 Task: Sort the projects in the repository "Javascript" by least recently updated.
Action: Mouse moved to (971, 258)
Screenshot: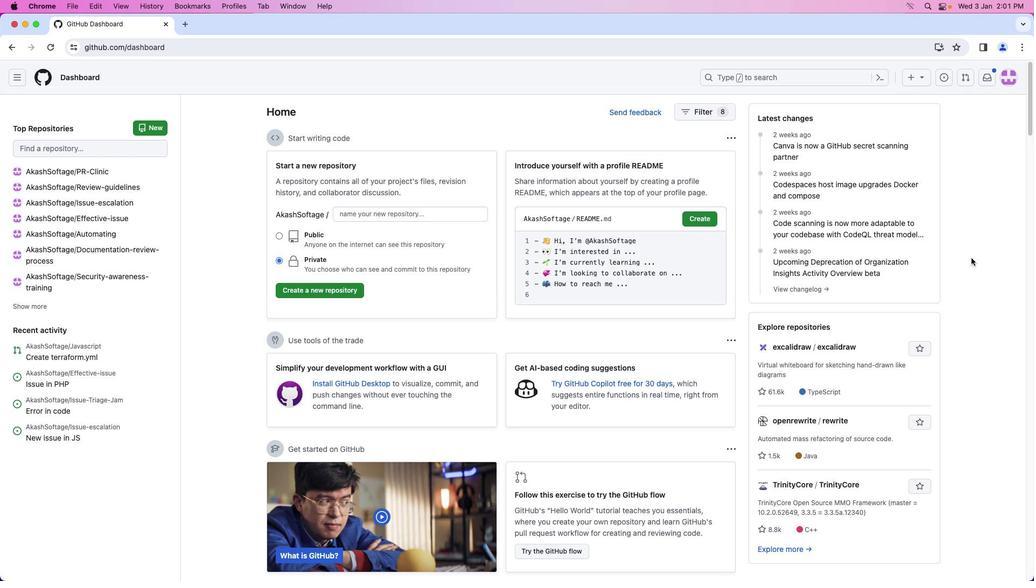 
Action: Mouse pressed left at (971, 258)
Screenshot: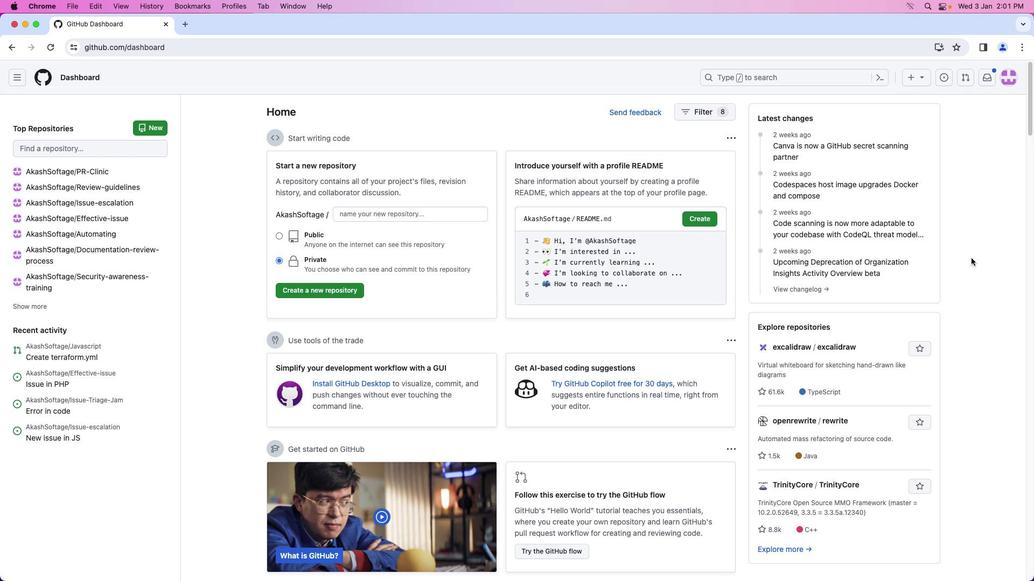 
Action: Mouse moved to (1011, 80)
Screenshot: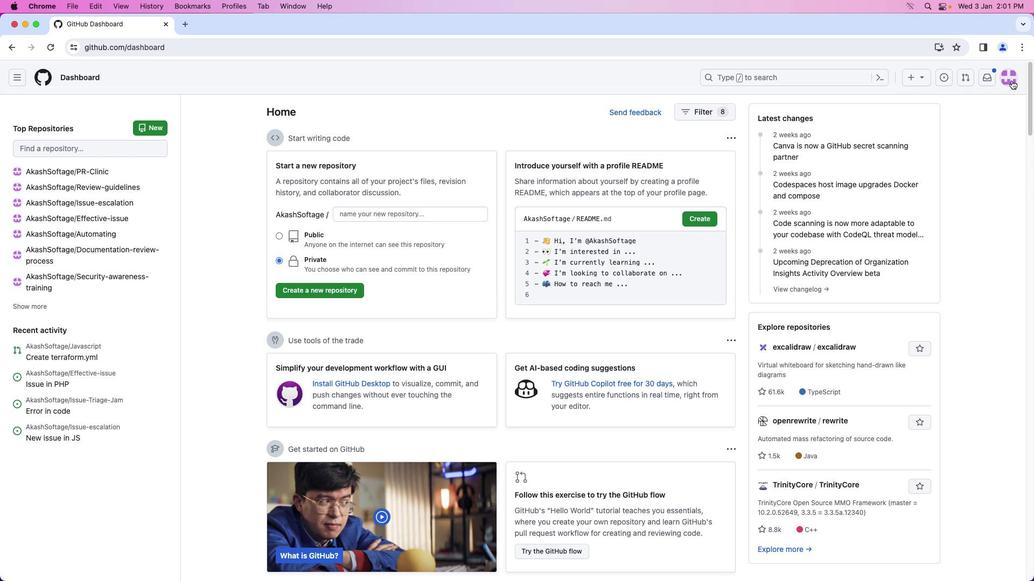 
Action: Mouse pressed left at (1011, 80)
Screenshot: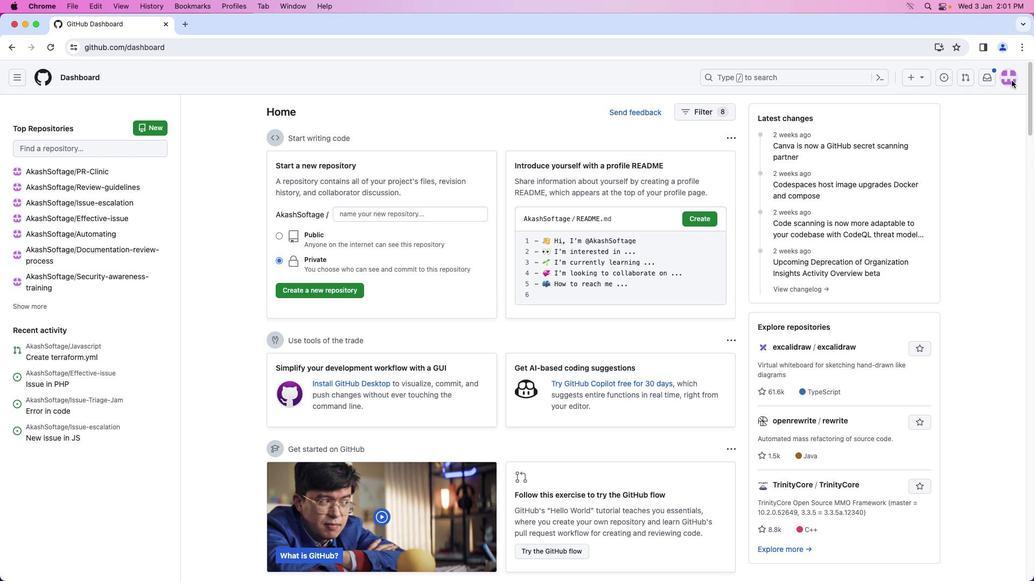 
Action: Mouse moved to (938, 172)
Screenshot: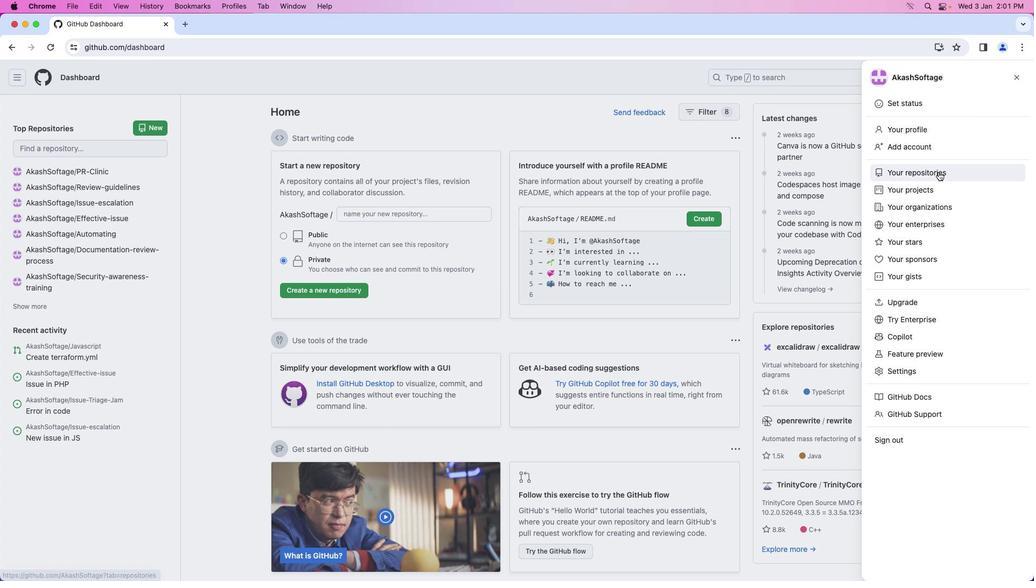 
Action: Mouse pressed left at (938, 172)
Screenshot: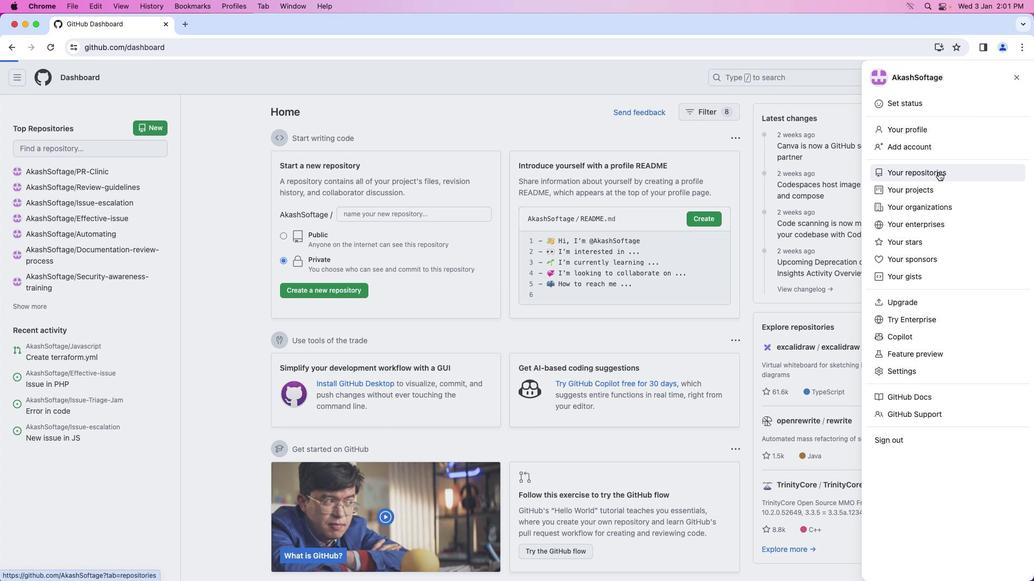 
Action: Mouse moved to (389, 178)
Screenshot: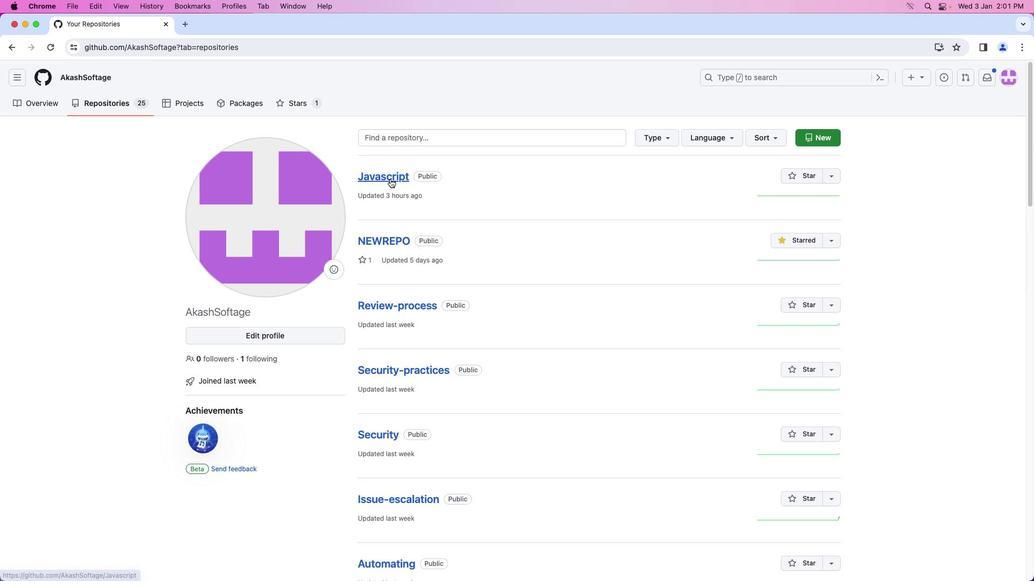 
Action: Mouse pressed left at (389, 178)
Screenshot: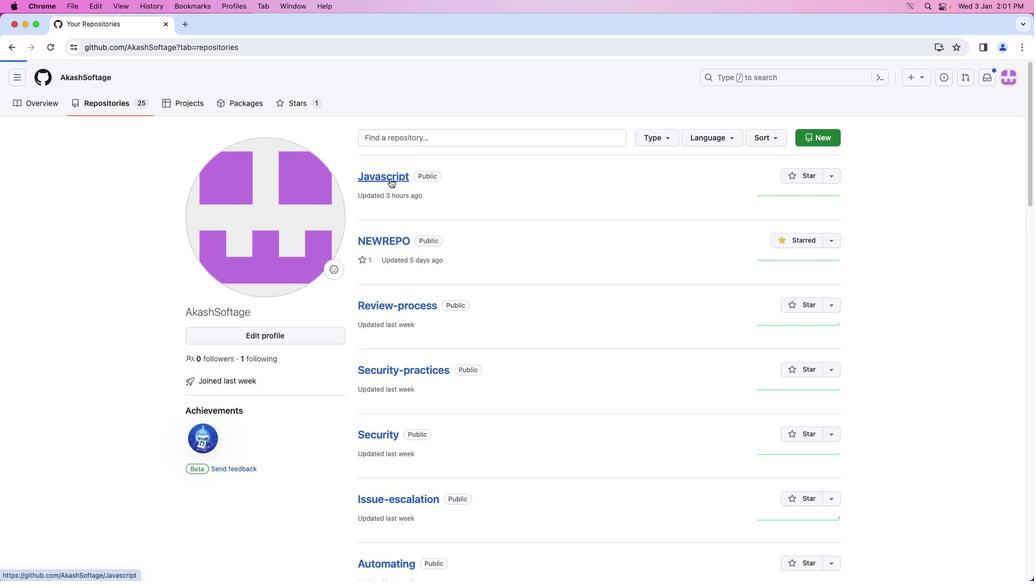 
Action: Mouse moved to (264, 103)
Screenshot: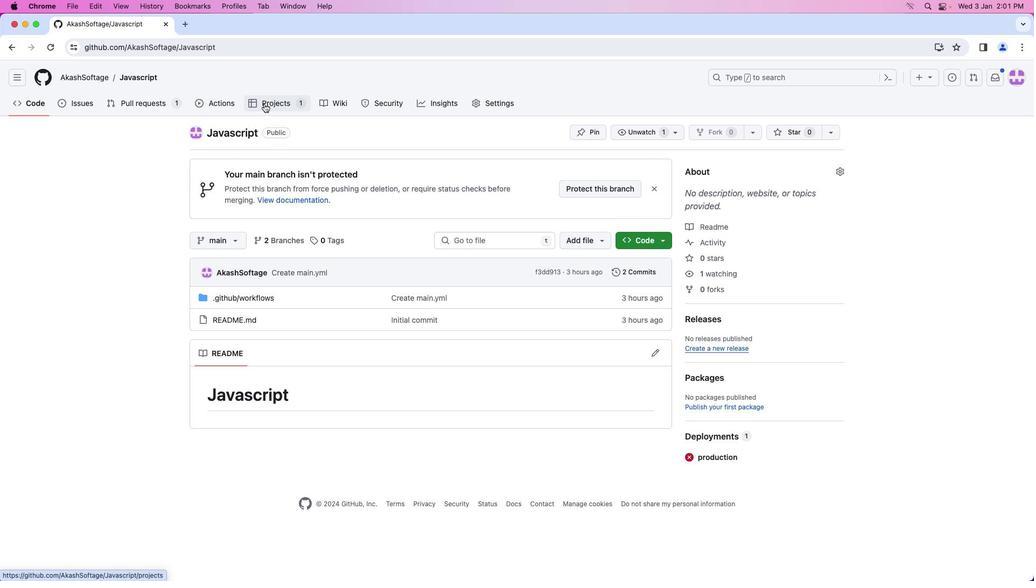 
Action: Mouse pressed left at (264, 103)
Screenshot: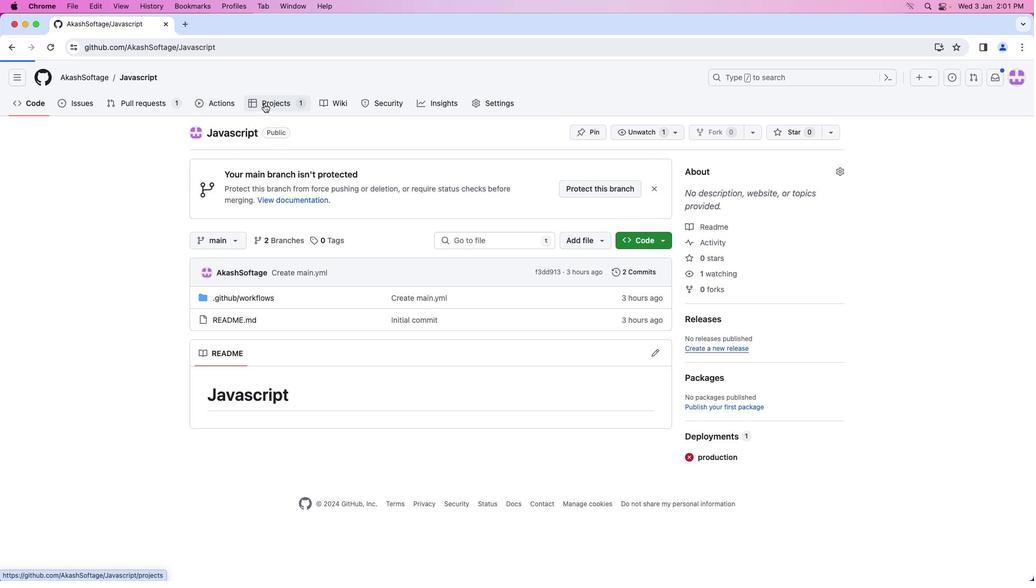 
Action: Mouse moved to (821, 265)
Screenshot: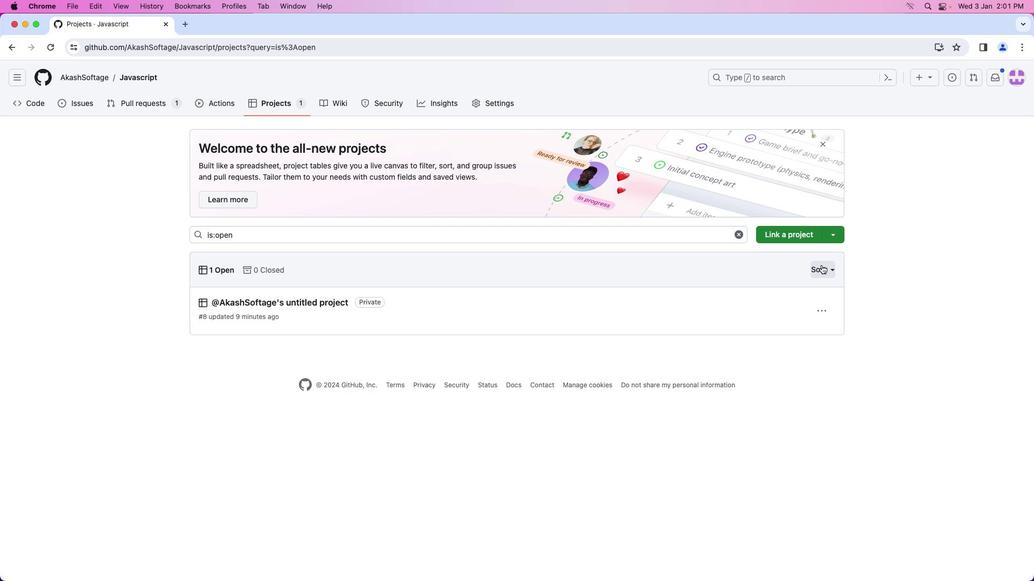 
Action: Mouse pressed left at (821, 265)
Screenshot: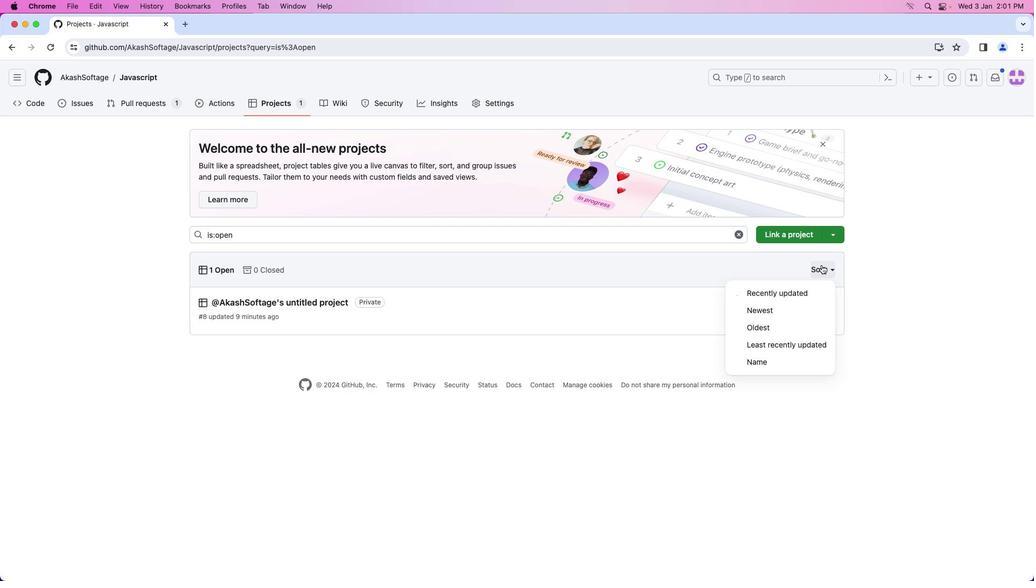 
Action: Mouse moved to (810, 348)
Screenshot: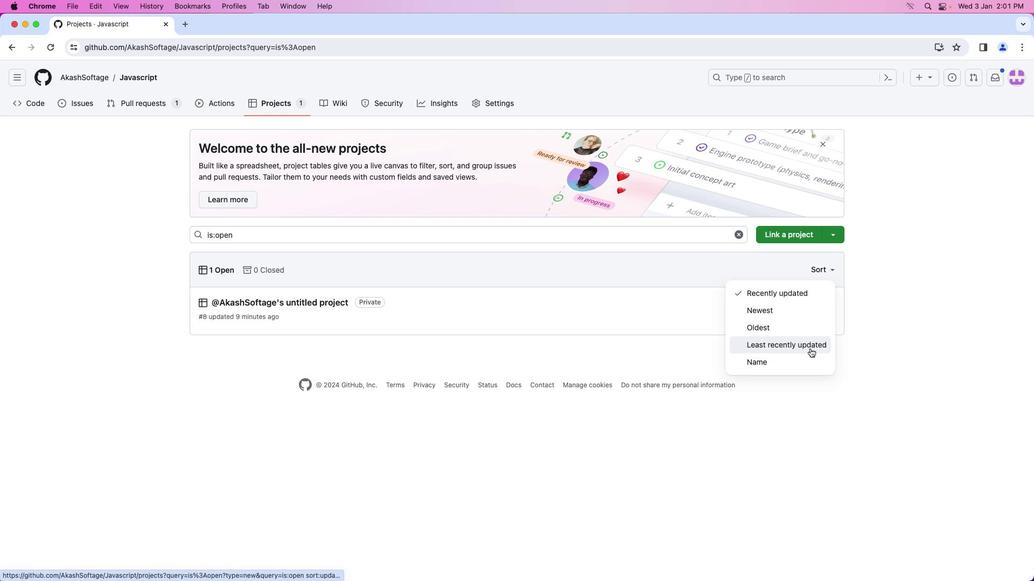 
Action: Mouse pressed left at (810, 348)
Screenshot: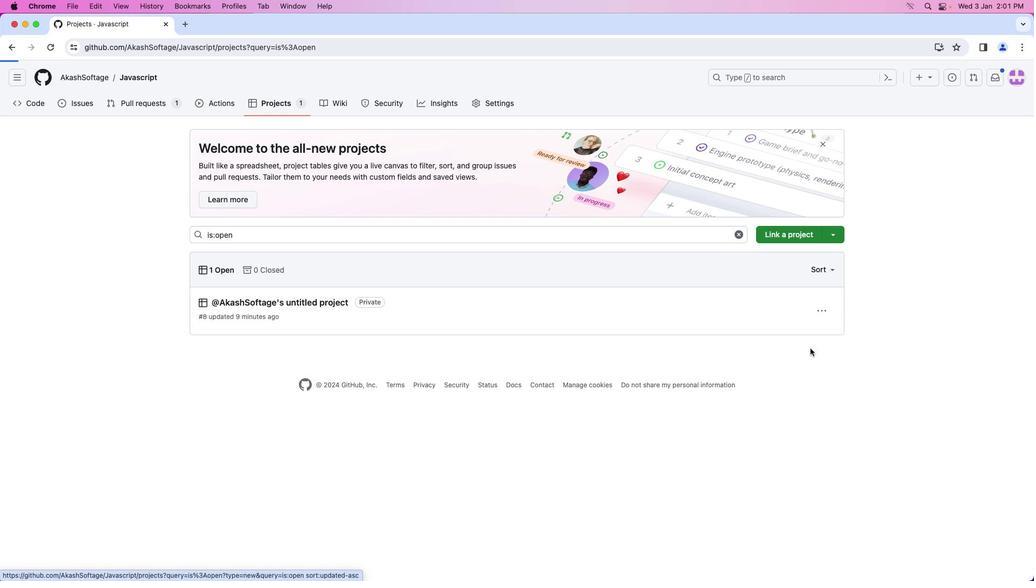 
Action: Mouse pressed left at (810, 348)
Screenshot: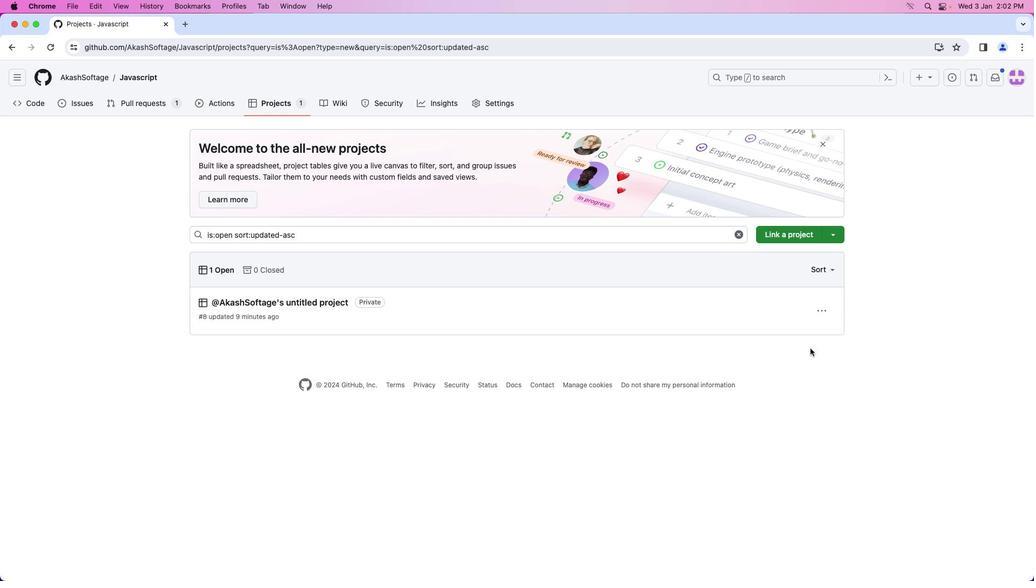 
